 Task: Create a section Dash Dash and in the section, add a milestone Data Management and Analysis in the project VelocityTech.
Action: Mouse moved to (86, 411)
Screenshot: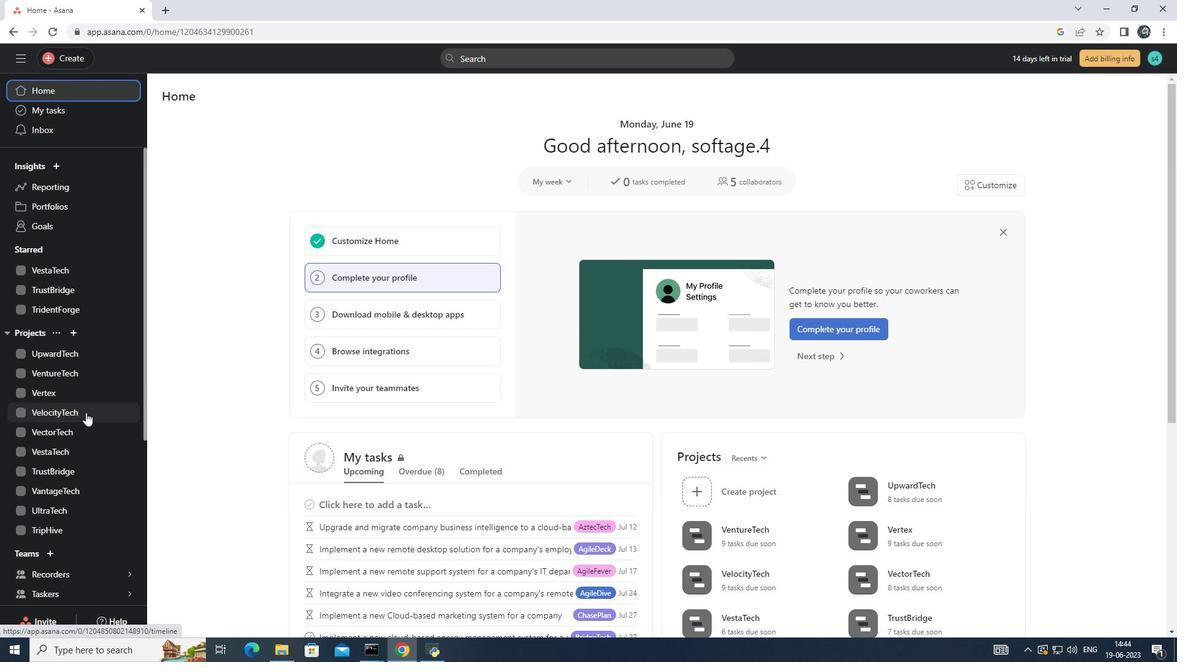 
Action: Mouse pressed left at (86, 411)
Screenshot: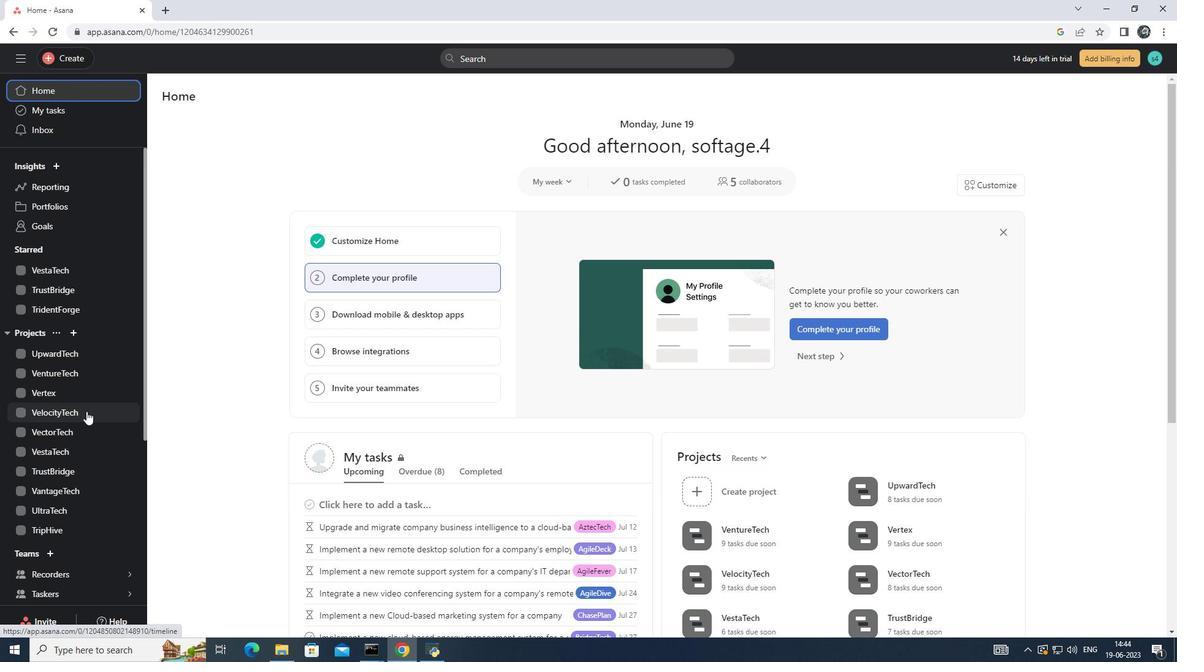 
Action: Mouse moved to (211, 497)
Screenshot: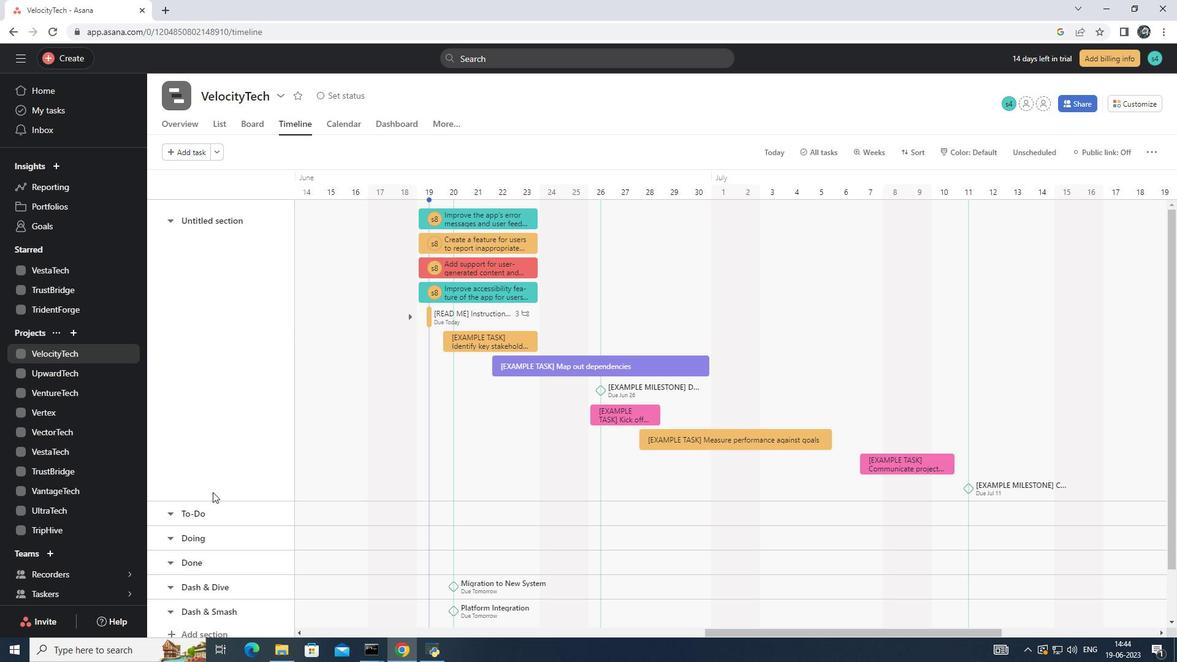 
Action: Mouse scrolled (211, 497) with delta (0, 0)
Screenshot: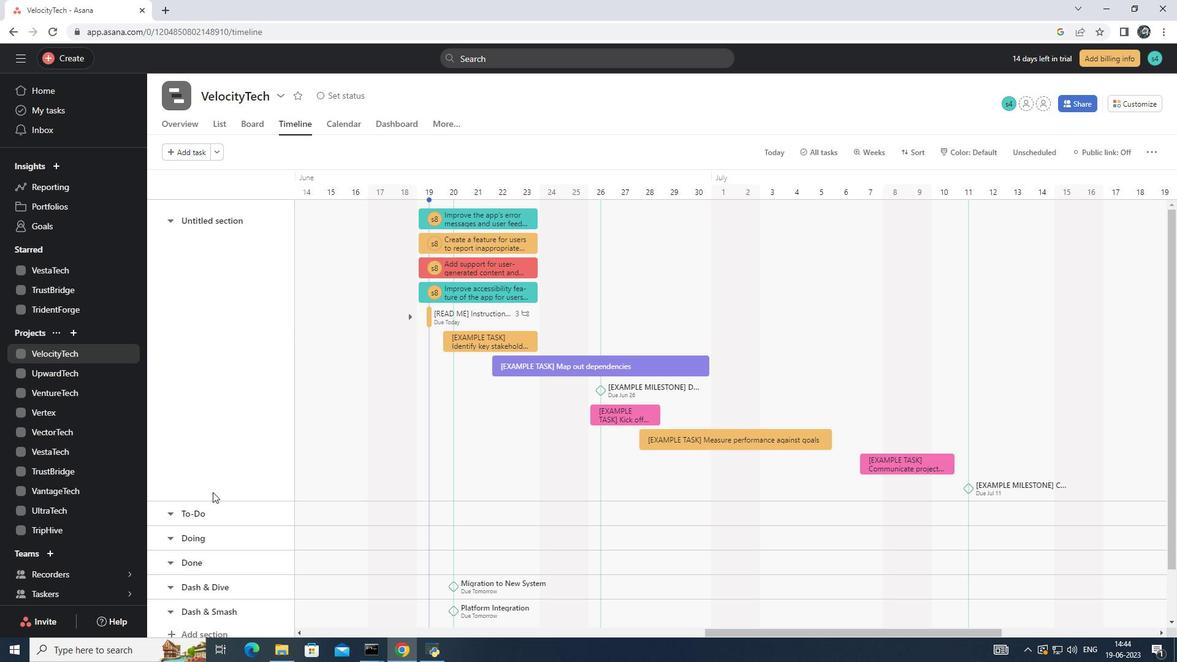 
Action: Mouse moved to (207, 505)
Screenshot: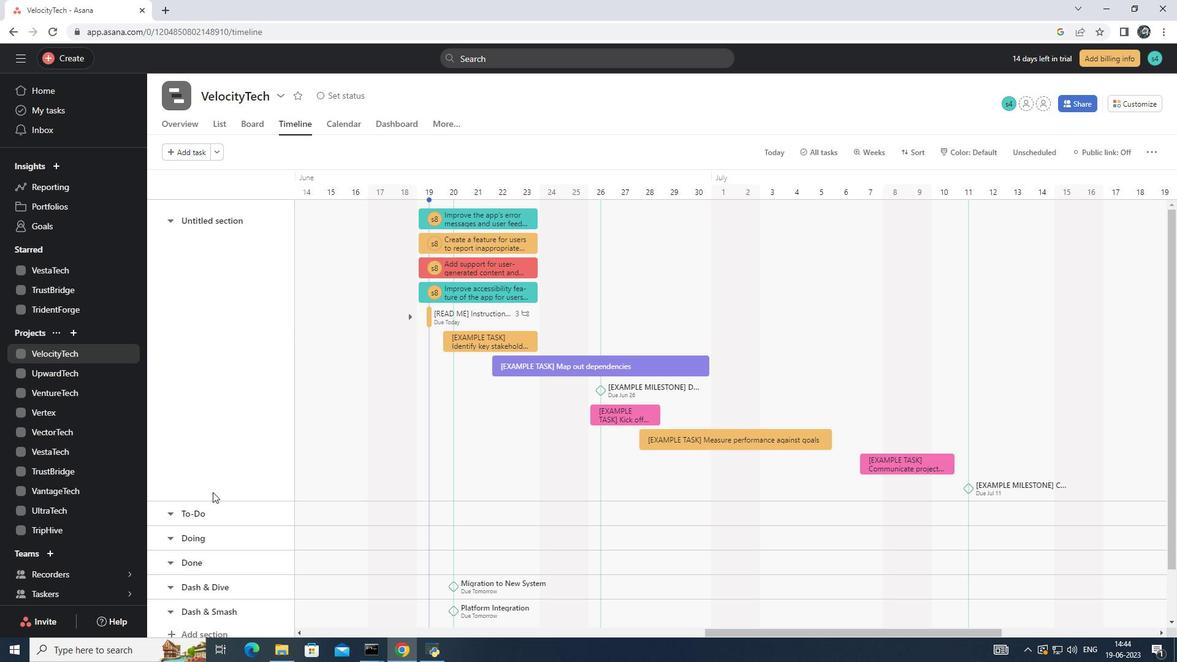
Action: Mouse scrolled (207, 504) with delta (0, 0)
Screenshot: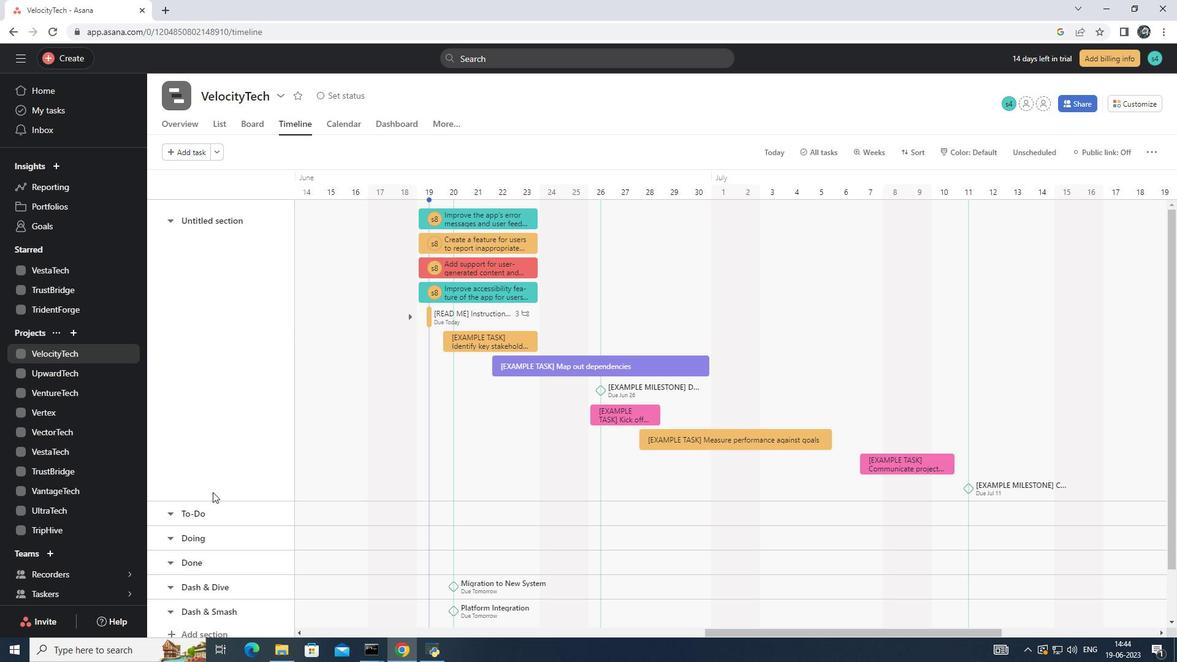 
Action: Mouse moved to (193, 578)
Screenshot: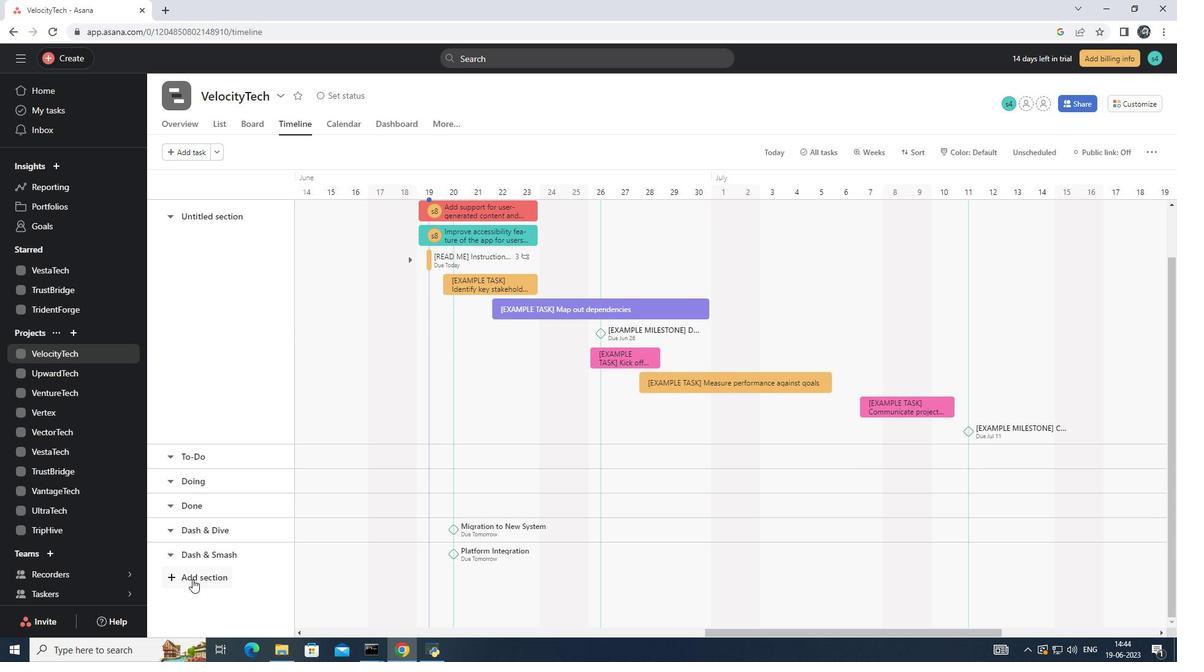 
Action: Mouse pressed left at (193, 578)
Screenshot: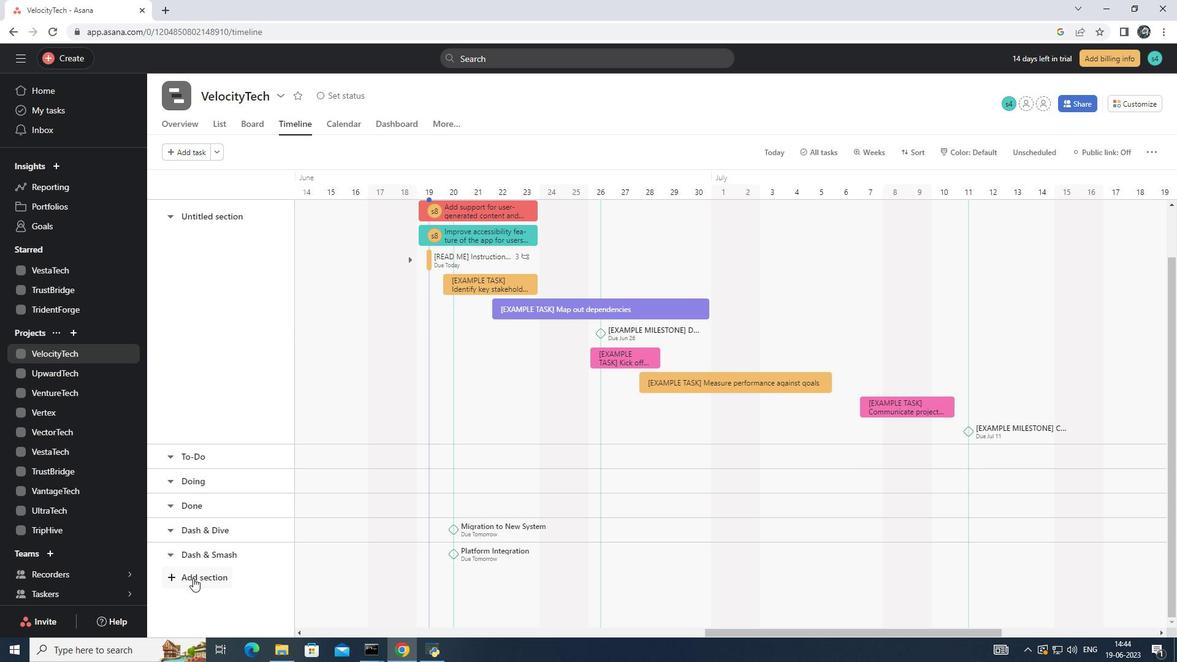 
Action: Mouse moved to (190, 582)
Screenshot: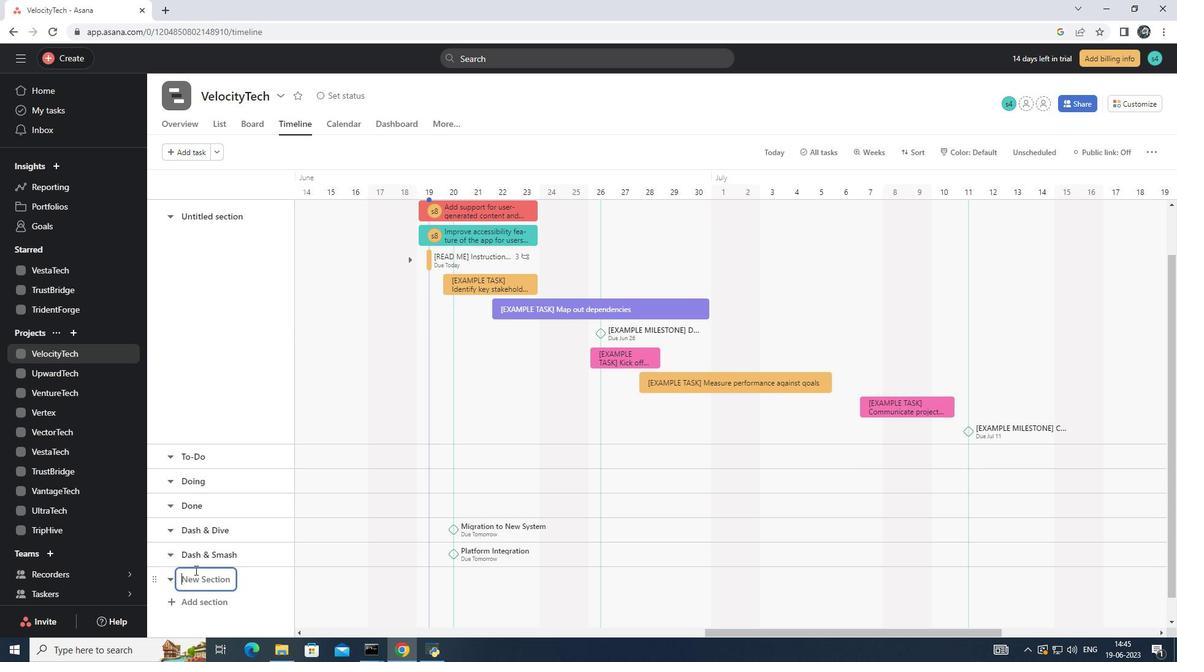 
Action: Key pressed <Key.shift>Dash<Key.space><Key.shift><Key.shift><Key.shift><Key.shift><Key.shift><Key.shift><Key.shift><Key.shift><Key.shift><Key.shift><Key.shift><Key.shift><Key.shift><Key.shift><Key.shift><Key.shift><Key.shift><Key.shift><Key.shift><Key.shift><Key.shift><Key.shift><Key.shift><Key.shift><Key.shift>Dash<Key.enter>
Screenshot: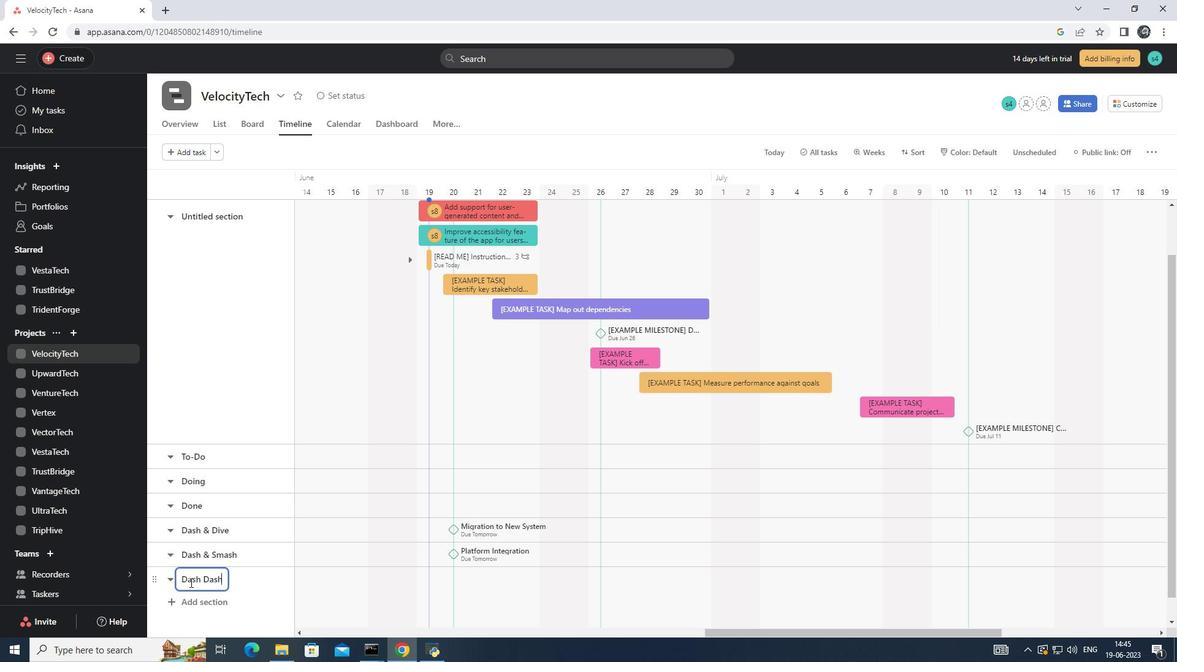 
Action: Mouse moved to (357, 577)
Screenshot: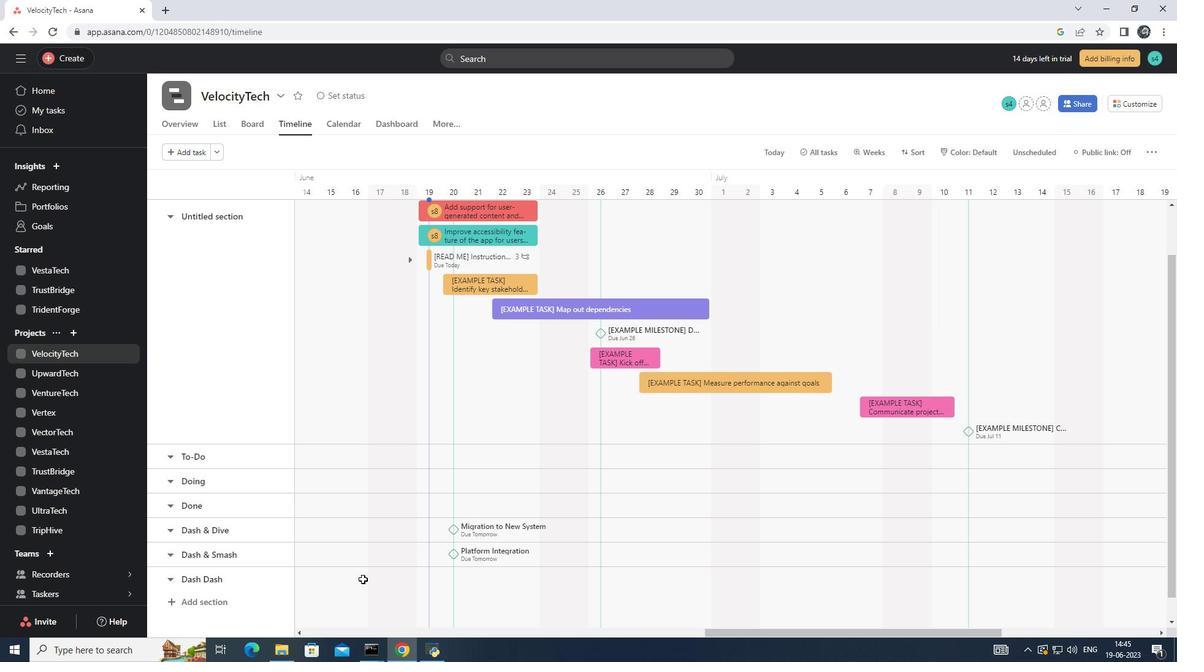 
Action: Mouse pressed left at (357, 577)
Screenshot: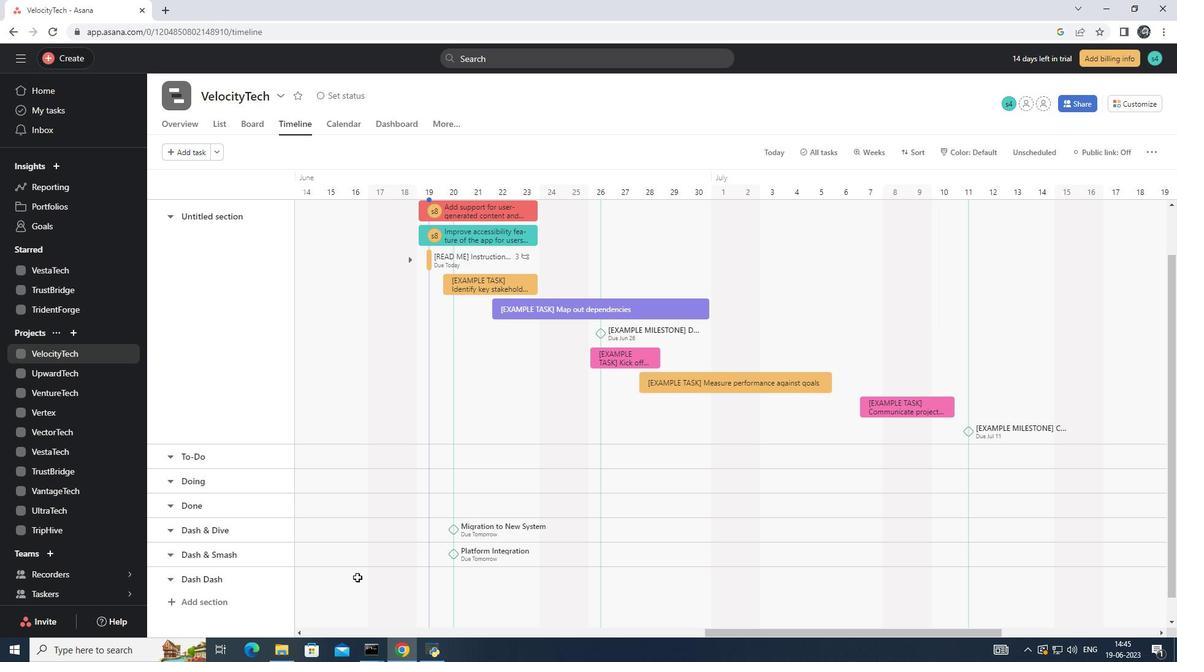 
Action: Key pressed <Key.shift>Data<Key.space><Key.shift>Management<Key.space>and<Key.space><Key.shift>Analysis<Key.enter>
Screenshot: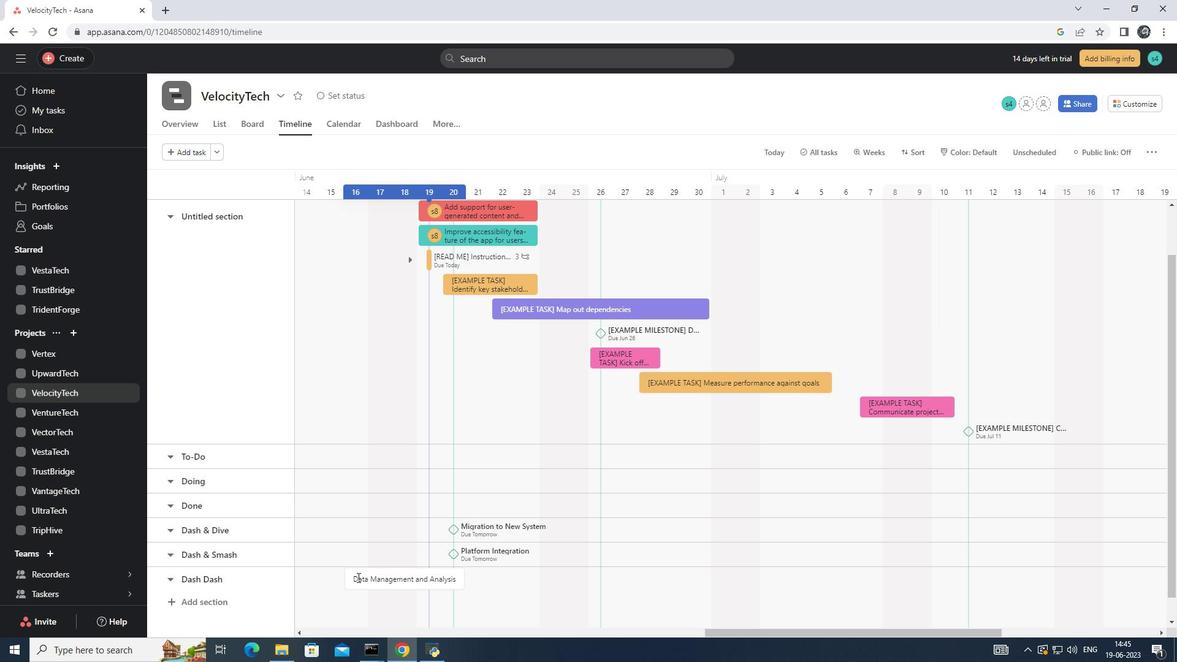 
Action: Mouse moved to (382, 578)
Screenshot: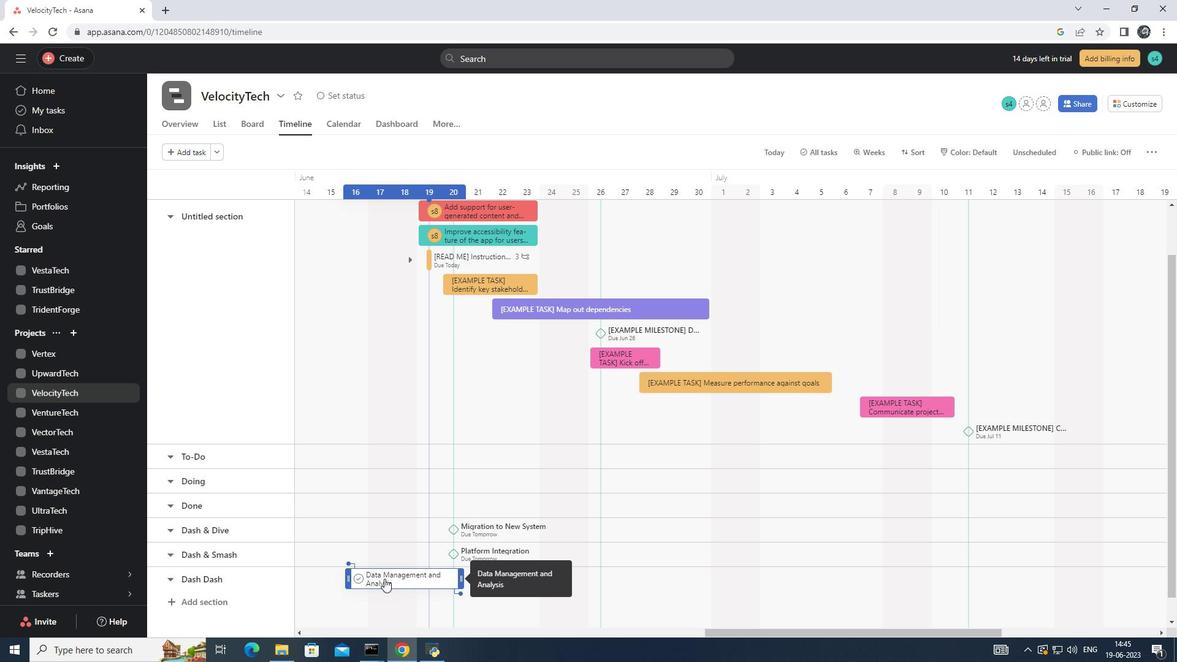 
Action: Mouse pressed right at (382, 578)
Screenshot: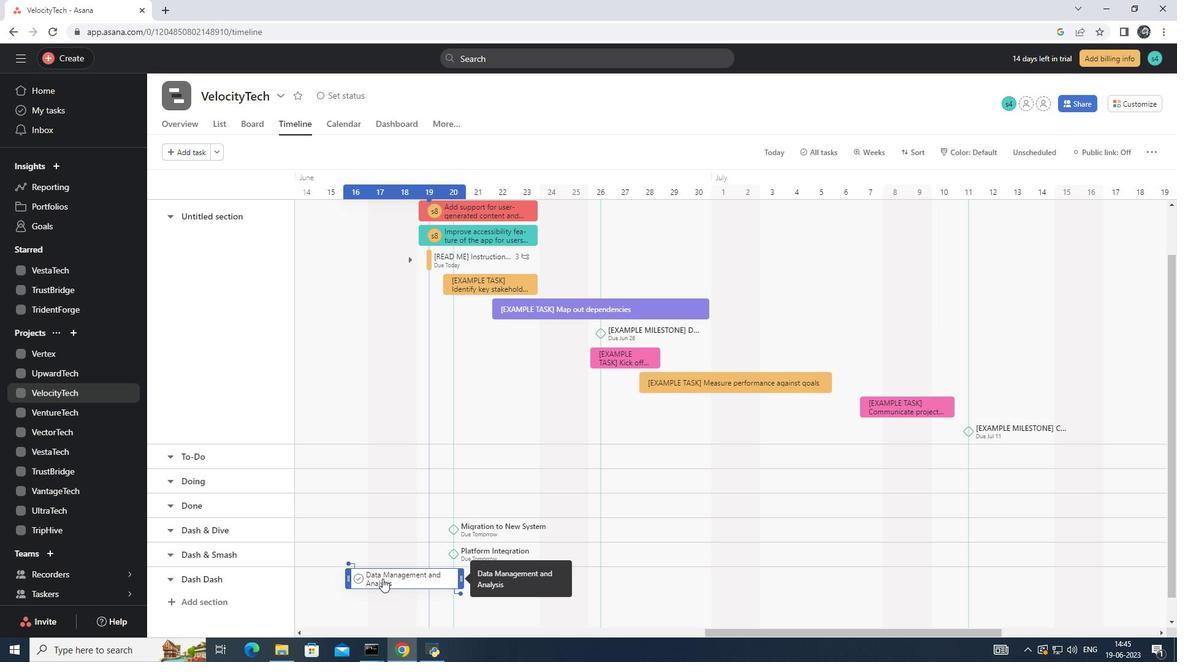 
Action: Mouse moved to (417, 510)
Screenshot: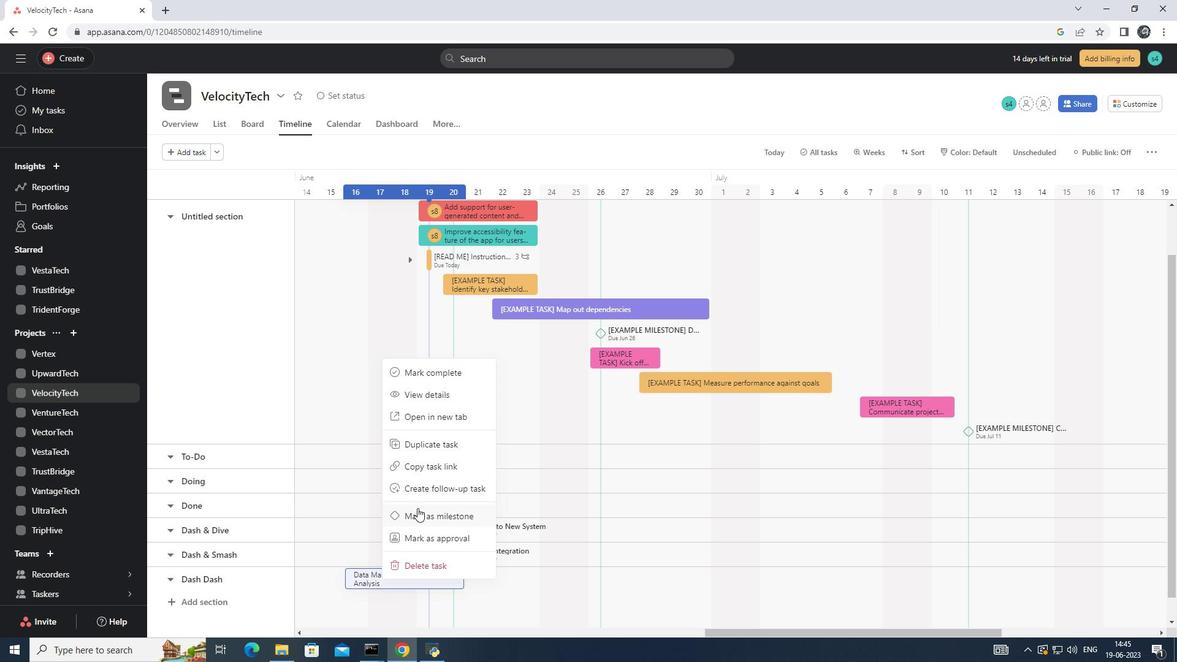 
Action: Mouse pressed left at (417, 510)
Screenshot: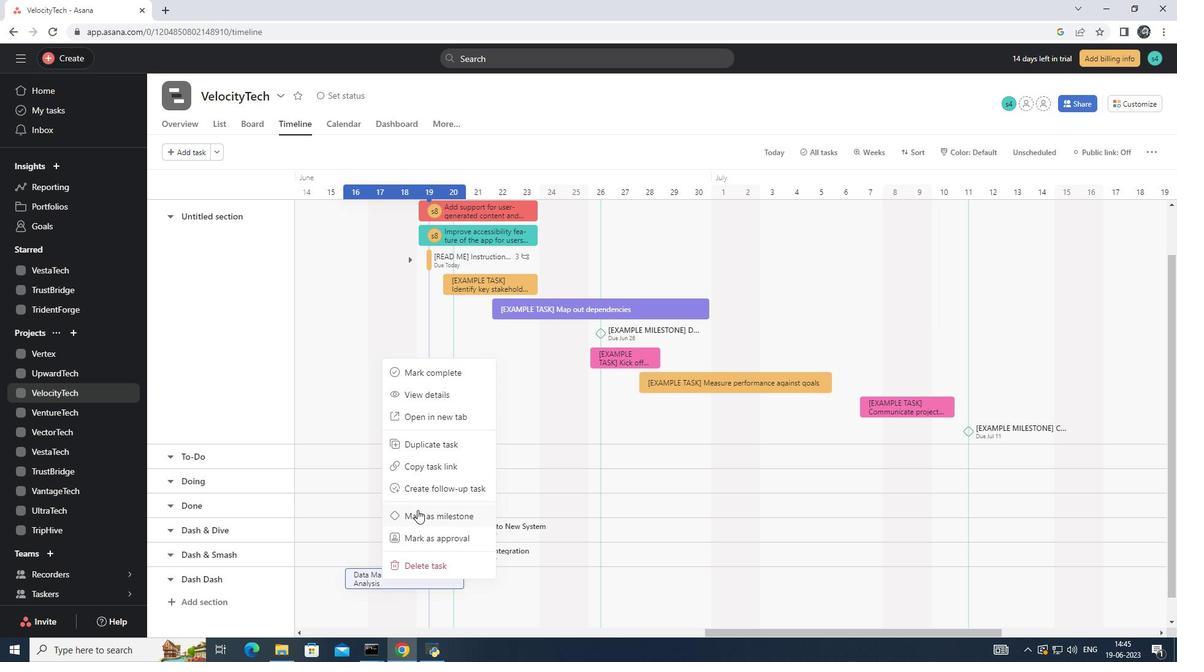 
